Task: Go to videos section and leave a comment on recent video on the  page of Meta
Action: Mouse moved to (681, 195)
Screenshot: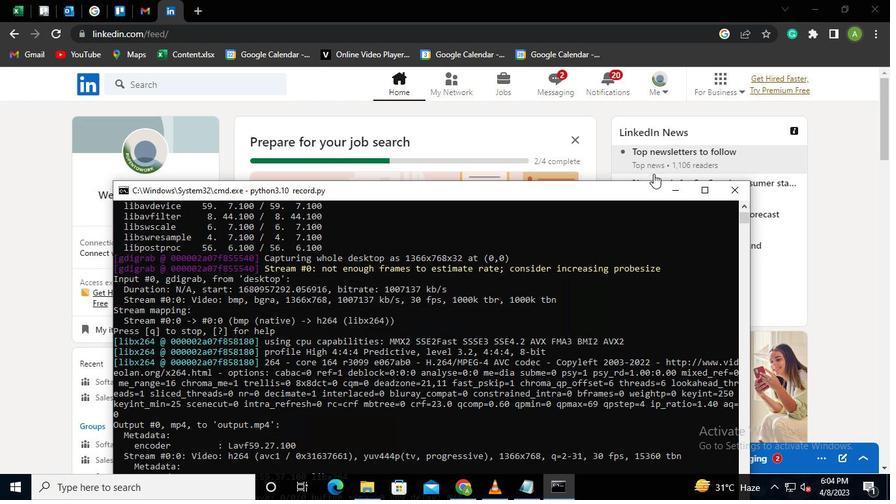
Action: Mouse pressed left at (681, 195)
Screenshot: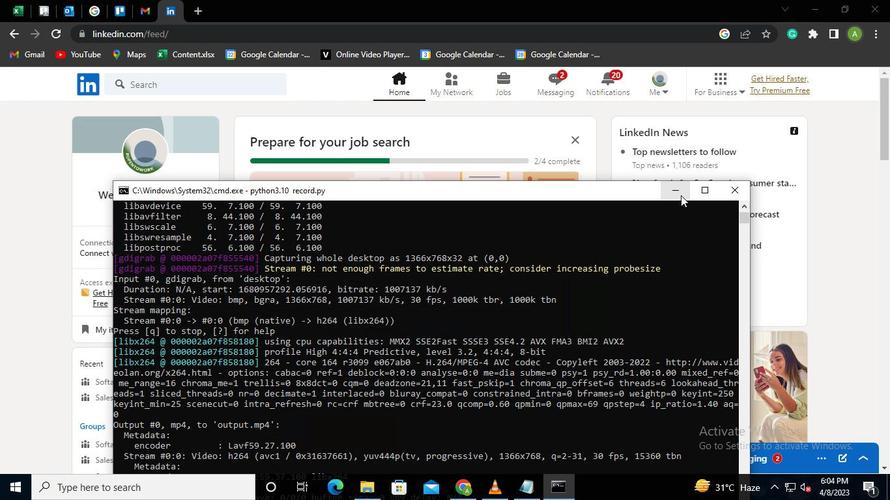 
Action: Mouse moved to (147, 82)
Screenshot: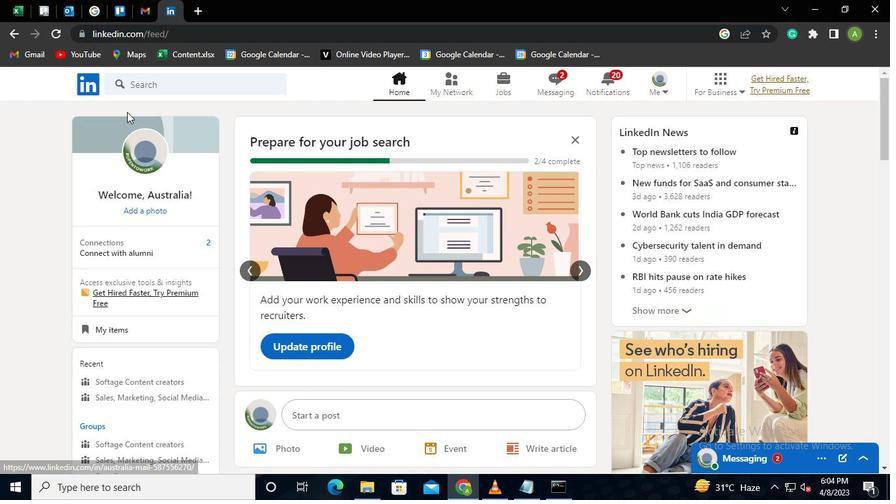 
Action: Mouse pressed left at (147, 82)
Screenshot: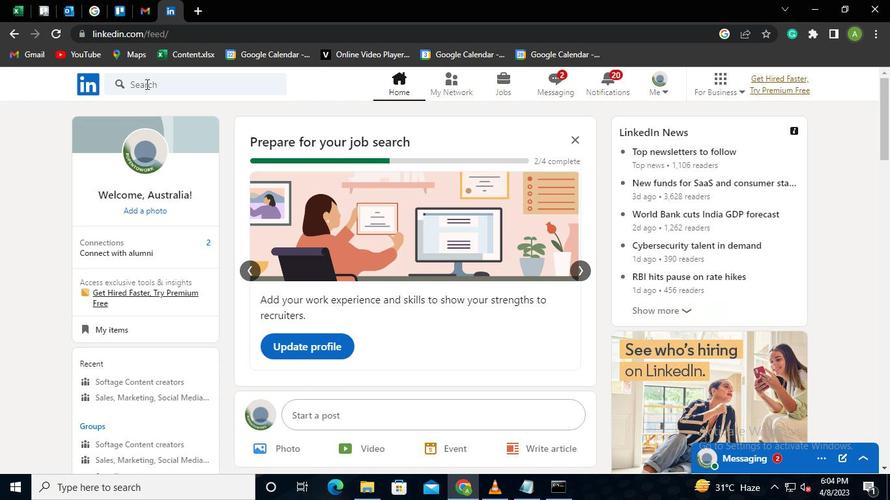 
Action: Mouse moved to (144, 144)
Screenshot: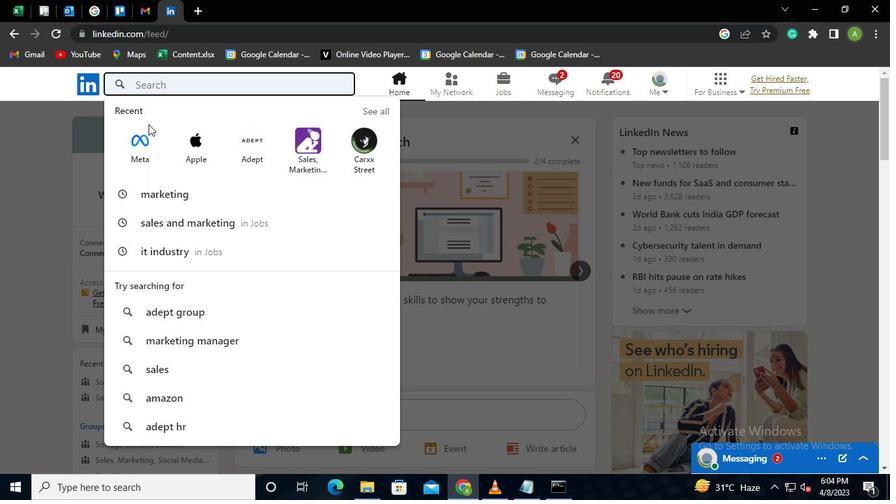 
Action: Mouse pressed left at (144, 144)
Screenshot: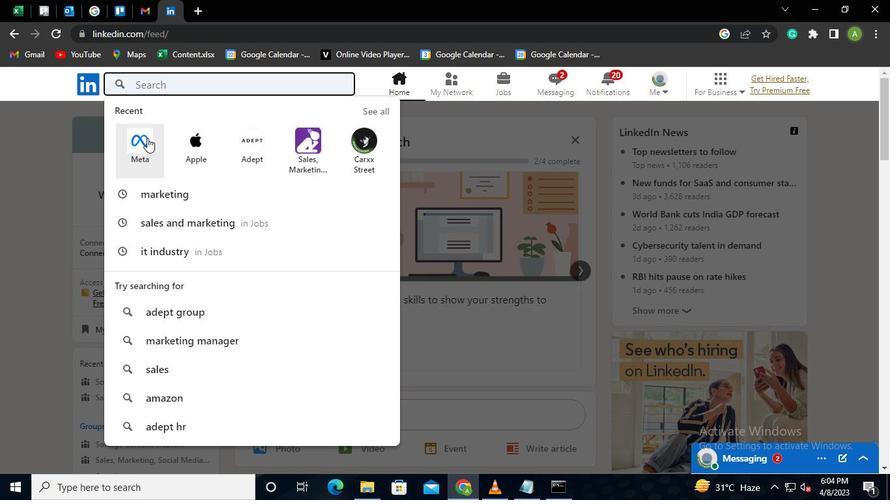 
Action: Mouse moved to (308, 156)
Screenshot: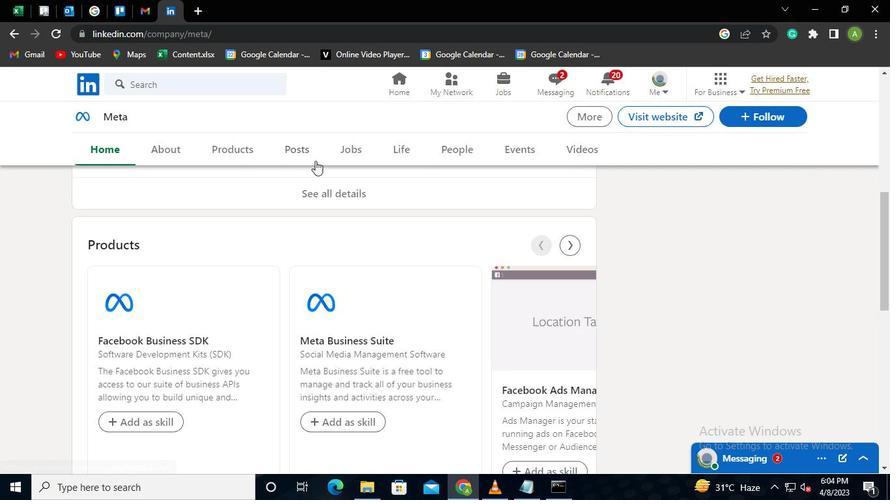 
Action: Mouse pressed left at (308, 156)
Screenshot: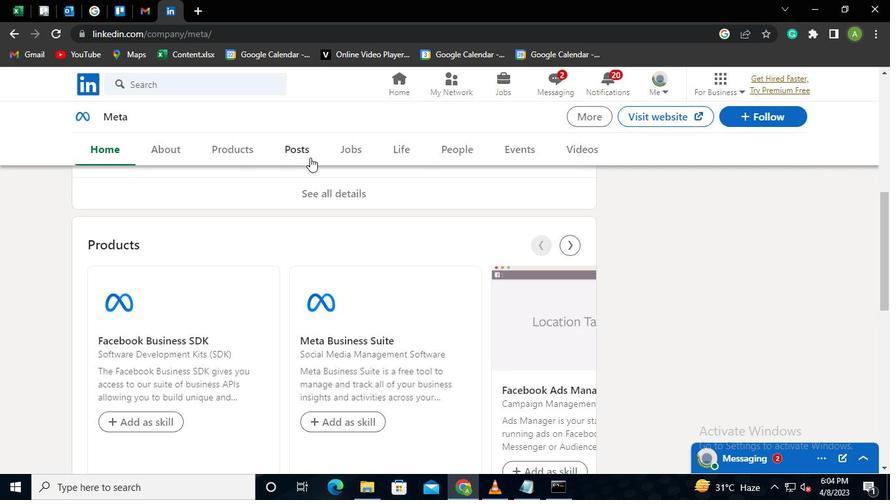 
Action: Mouse moved to (318, 358)
Screenshot: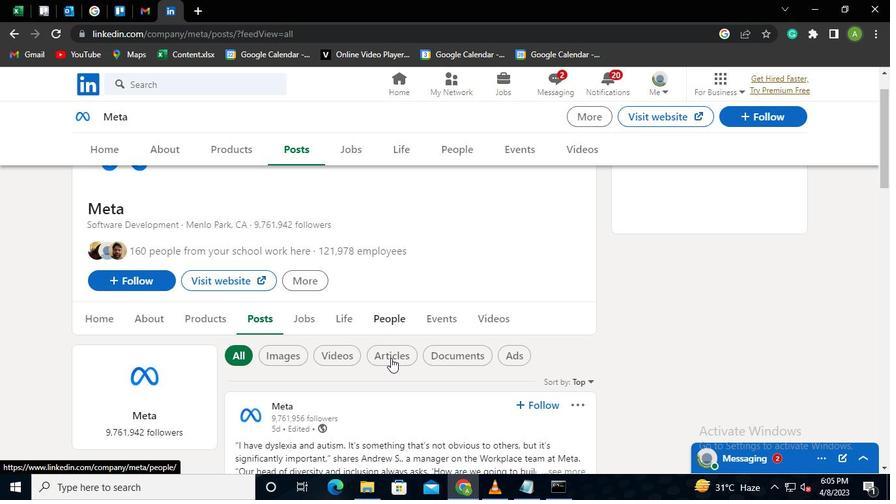 
Action: Mouse pressed left at (318, 358)
Screenshot: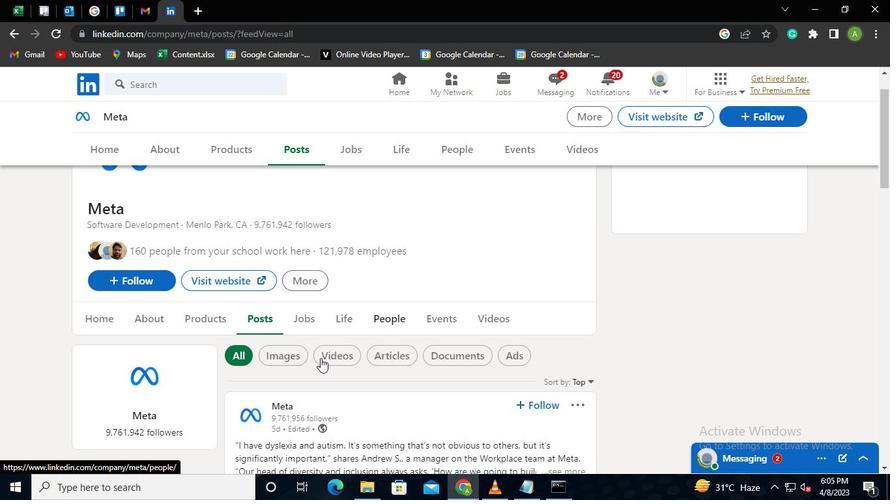 
Action: Mouse moved to (366, 354)
Screenshot: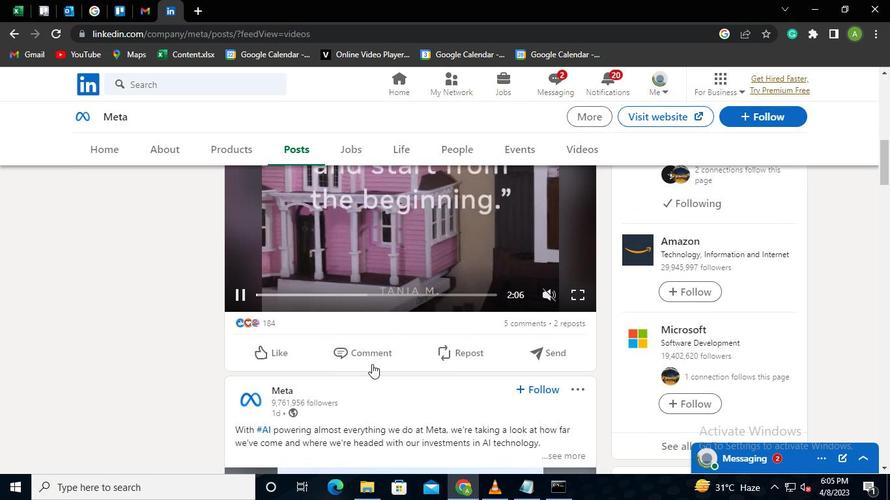 
Action: Mouse pressed left at (366, 354)
Screenshot: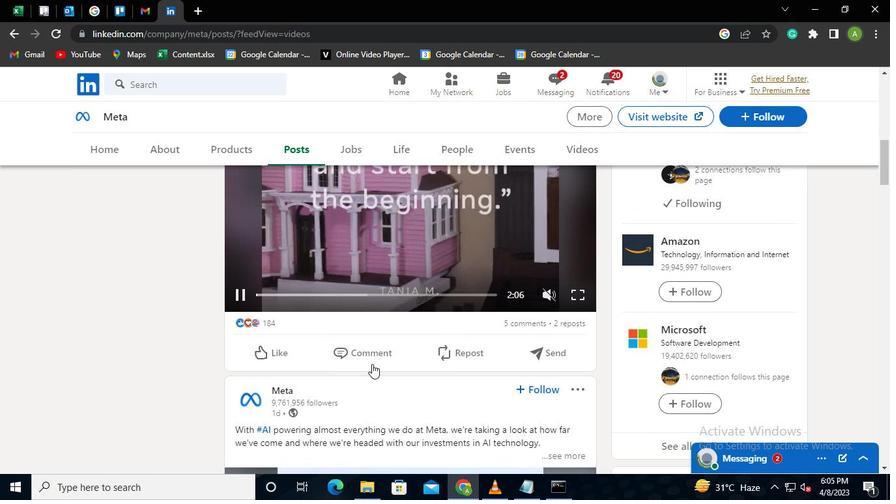 
Action: Mouse moved to (346, 387)
Screenshot: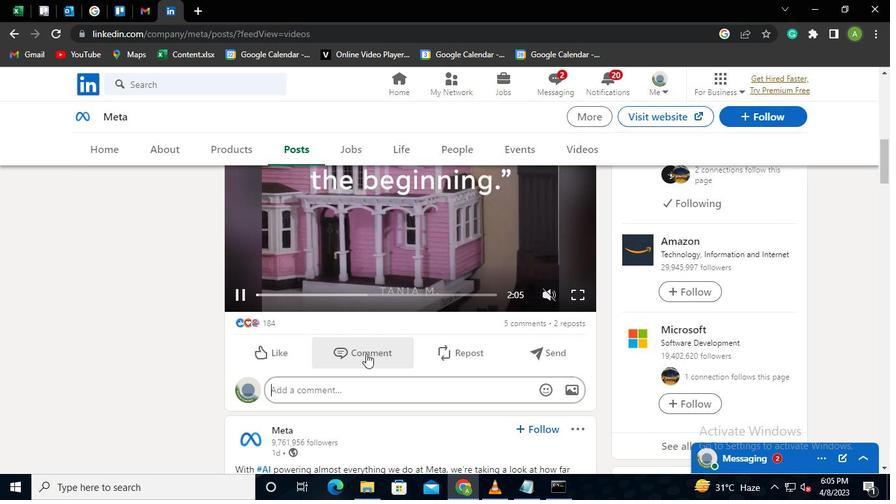 
Action: Mouse pressed left at (346, 387)
Screenshot: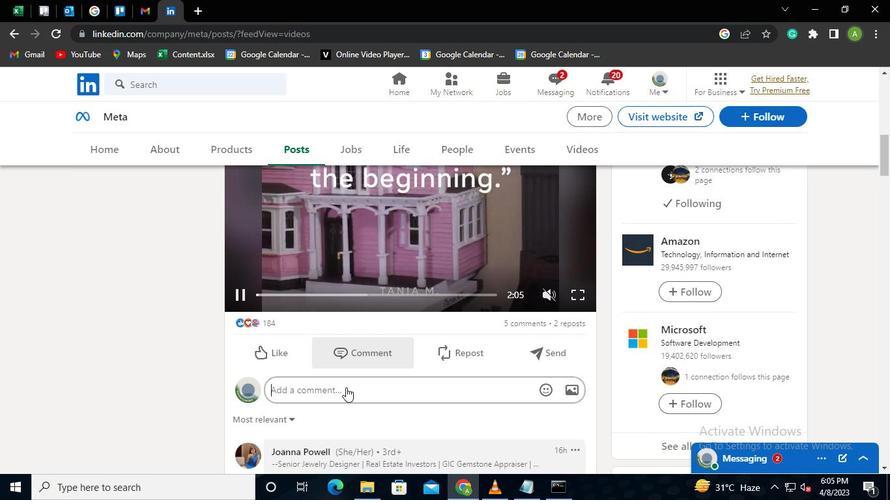 
Action: Mouse moved to (357, 389)
Screenshot: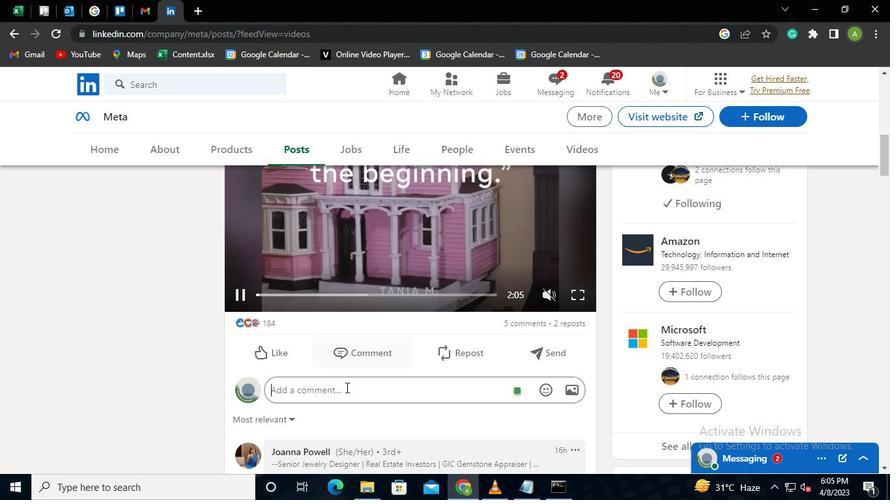 
Action: Mouse pressed left at (357, 389)
Screenshot: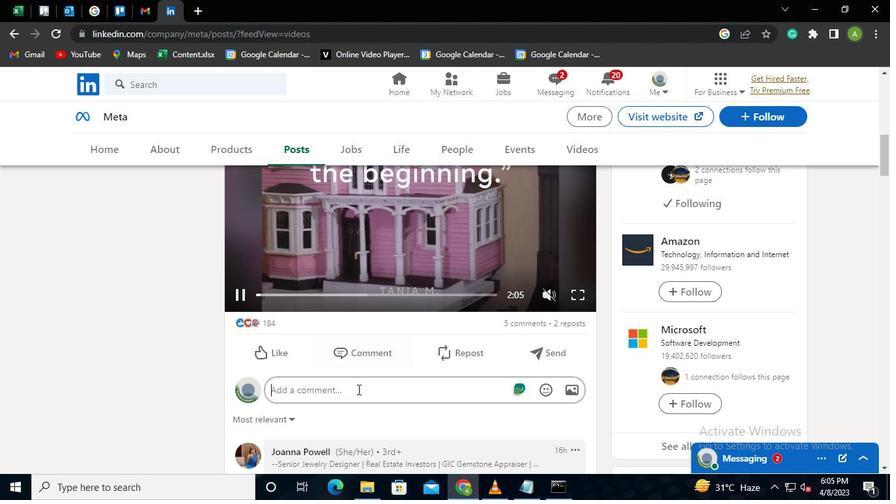 
Action: Keyboard Key.shift
Screenshot: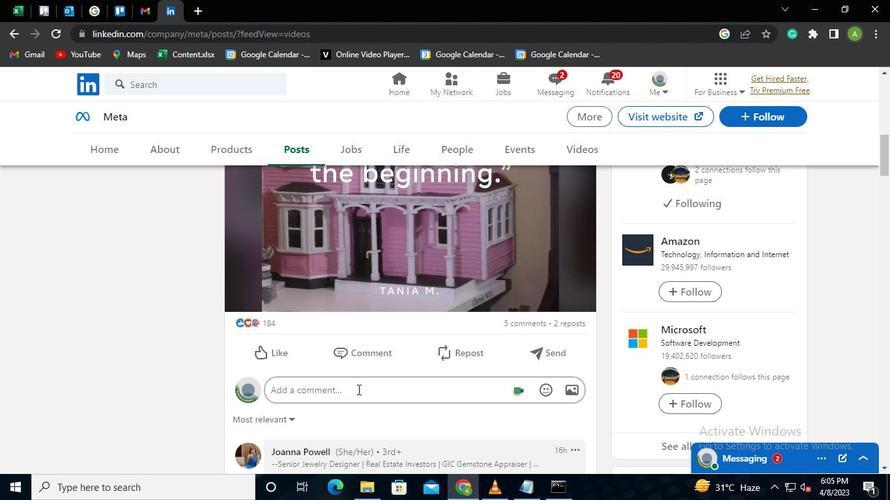 
Action: Keyboard I
Screenshot: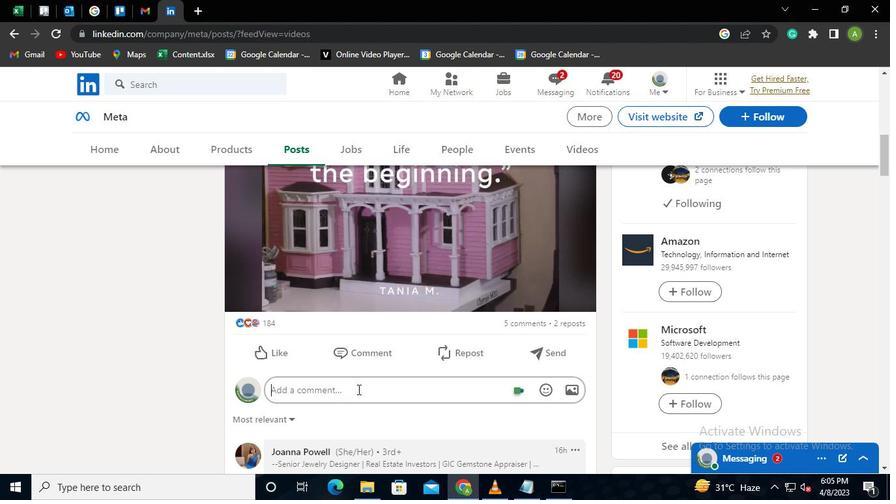 
Action: Keyboard t
Screenshot: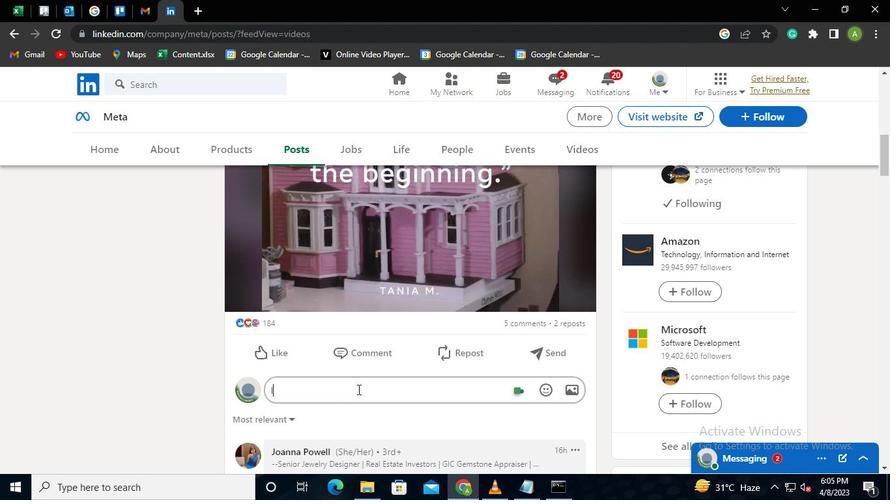 
Action: Keyboard Key.space
Screenshot: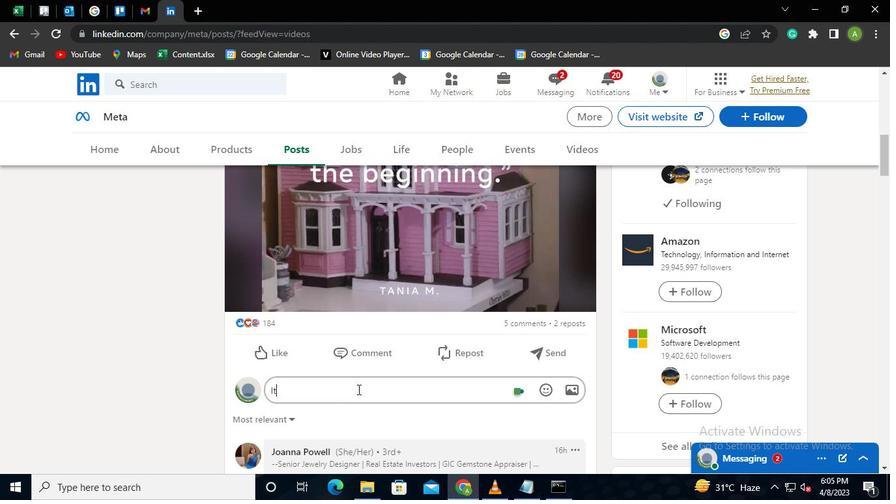 
Action: Keyboard i
Screenshot: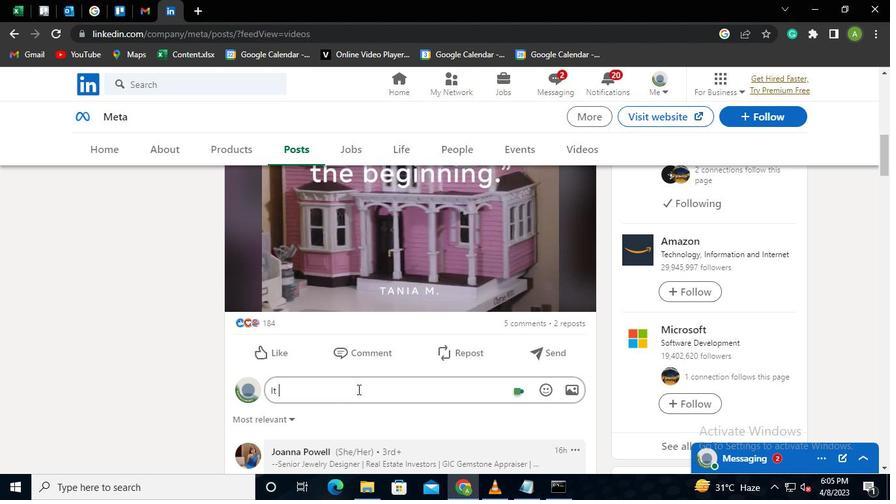 
Action: Keyboard s
Screenshot: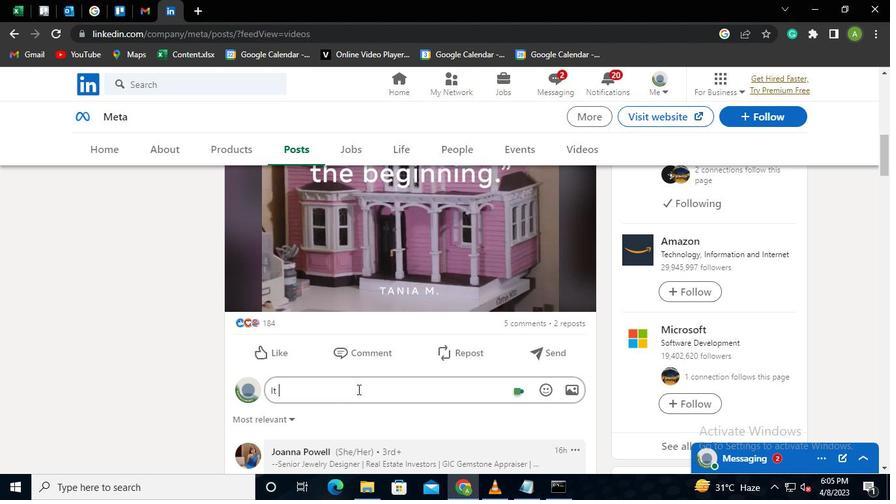 
Action: Keyboard Key.space
Screenshot: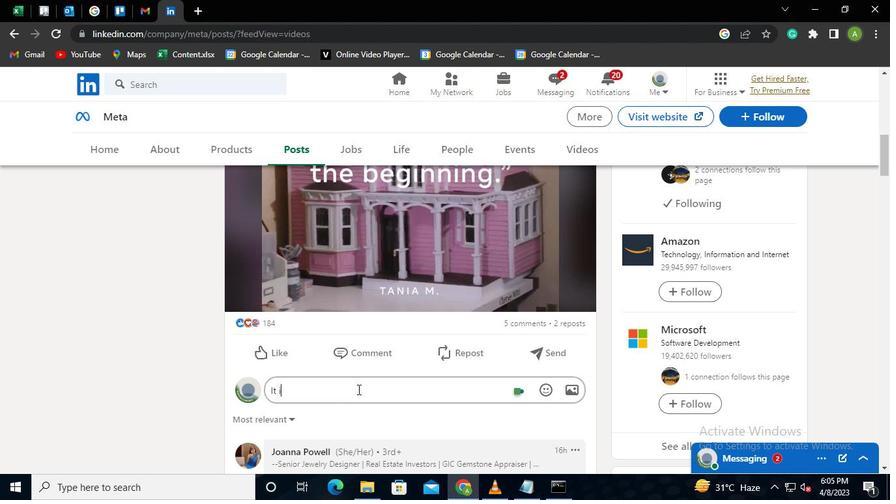 
Action: Keyboard w
Screenshot: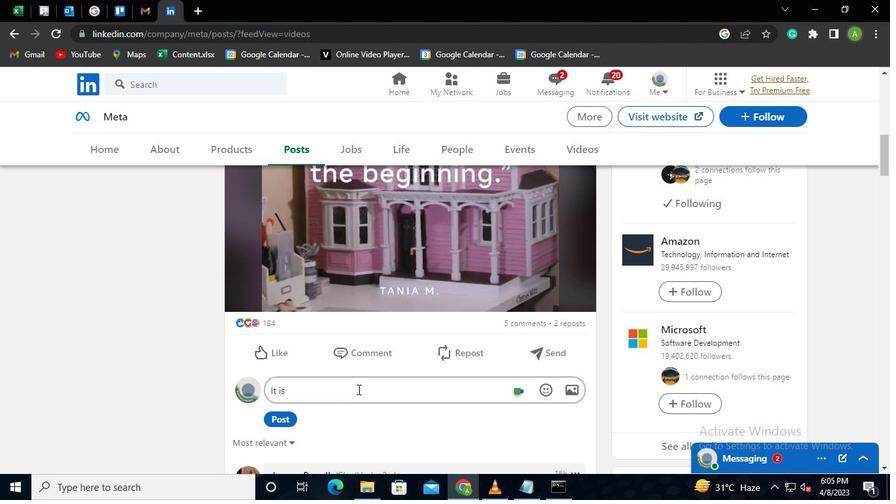 
Action: Keyboard e
Screenshot: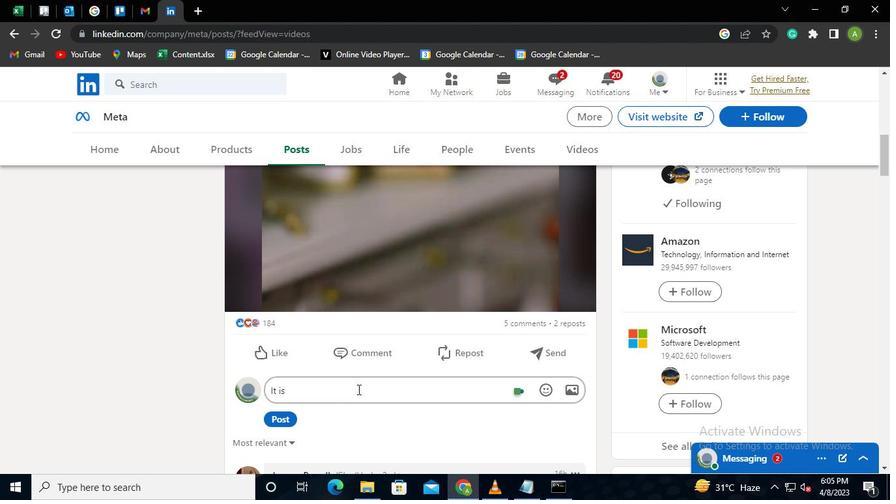 
Action: Keyboard Key.backspace
Screenshot: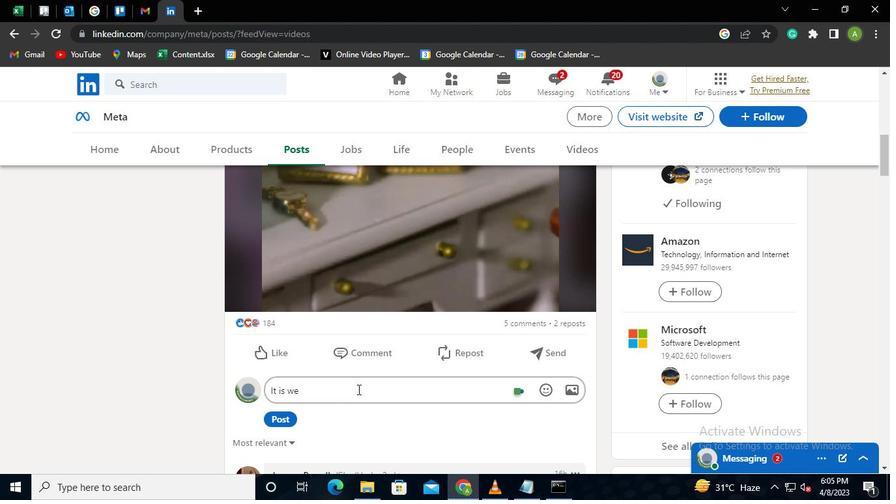 
Action: Keyboard Key.backspace
Screenshot: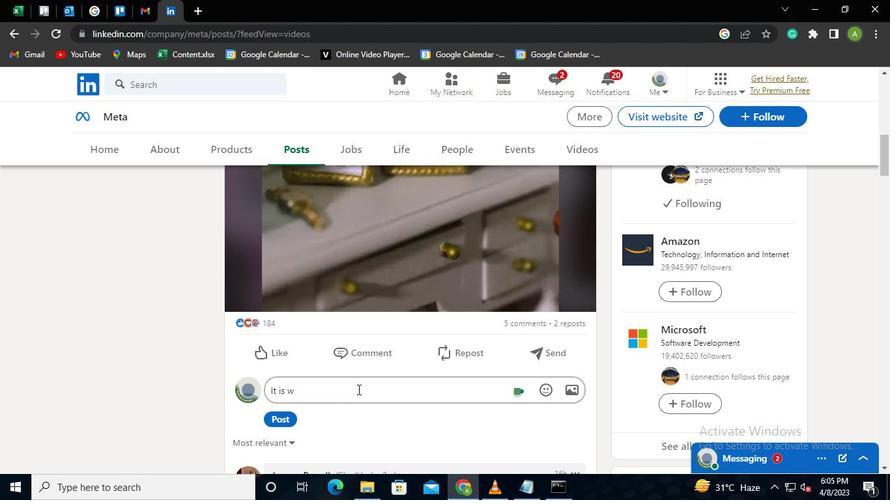 
Action: Keyboard a
Screenshot: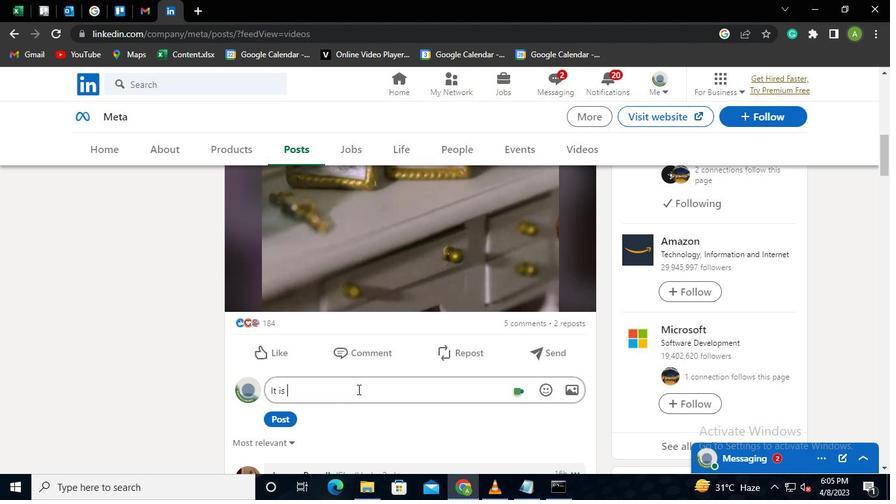 
Action: Keyboard w
Screenshot: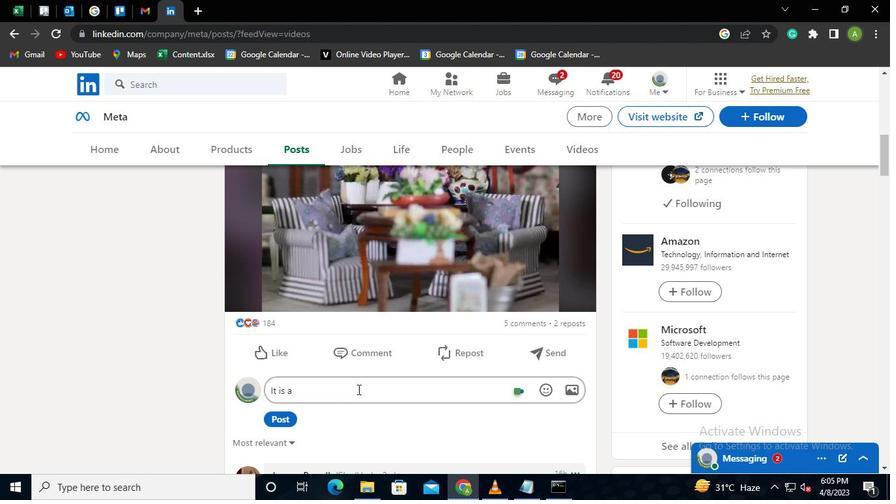 
Action: Keyboard e
Screenshot: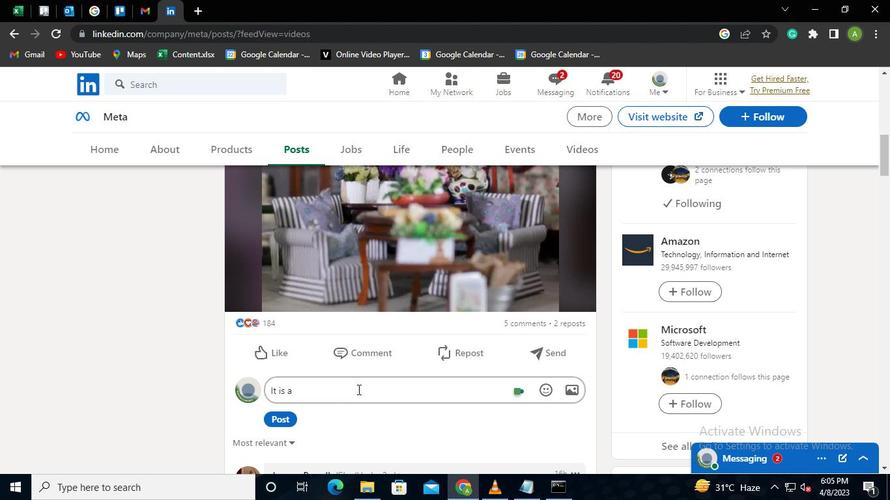 
Action: Keyboard s
Screenshot: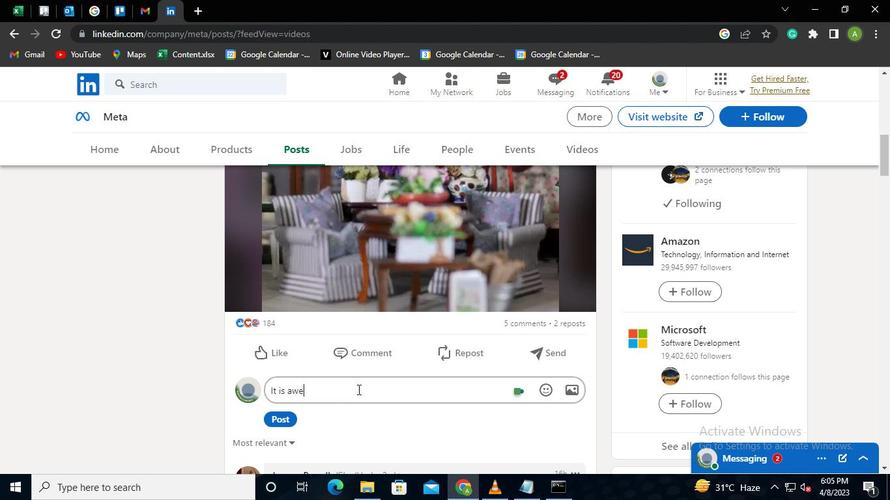 
Action: Keyboard o
Screenshot: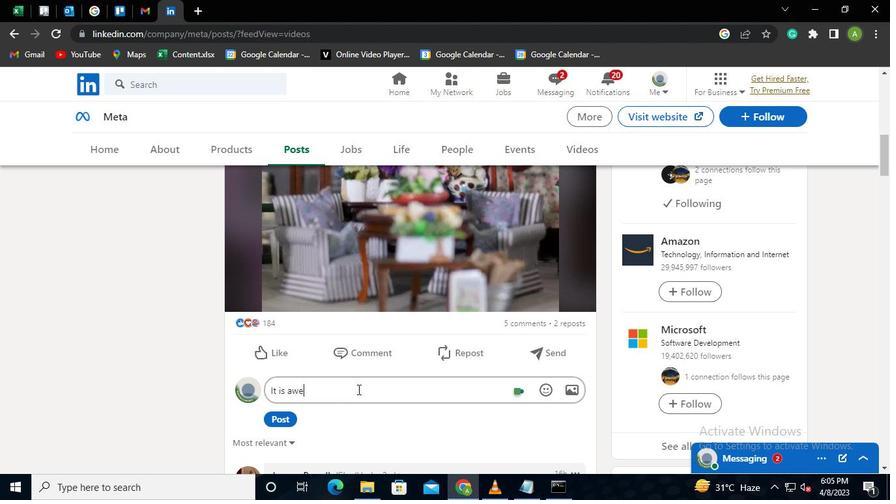 
Action: Keyboard m
Screenshot: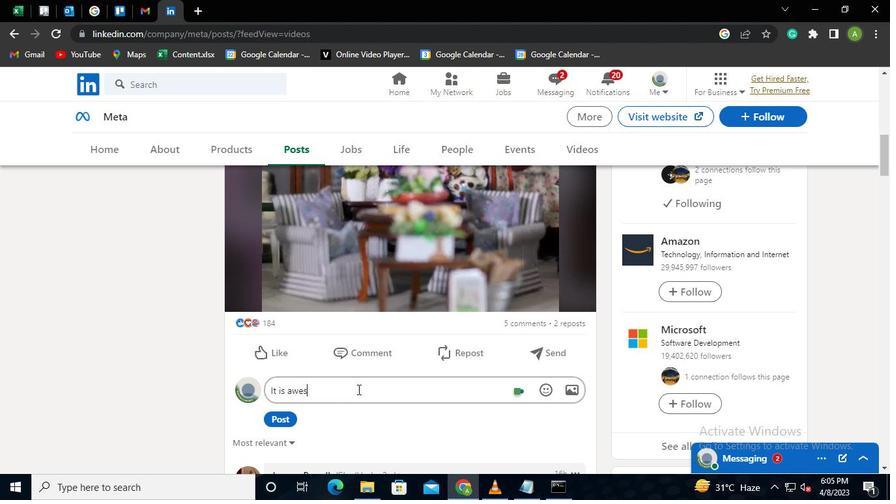 
Action: Keyboard w
Screenshot: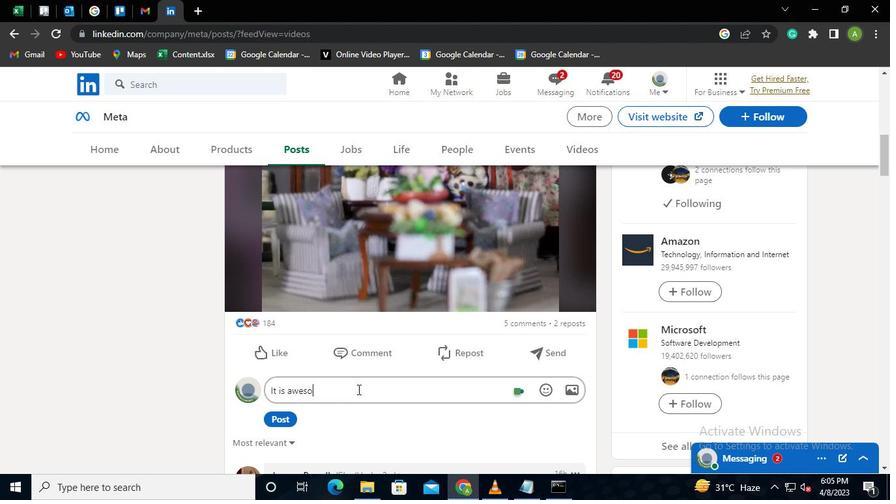 
Action: Keyboard Key.backspace
Screenshot: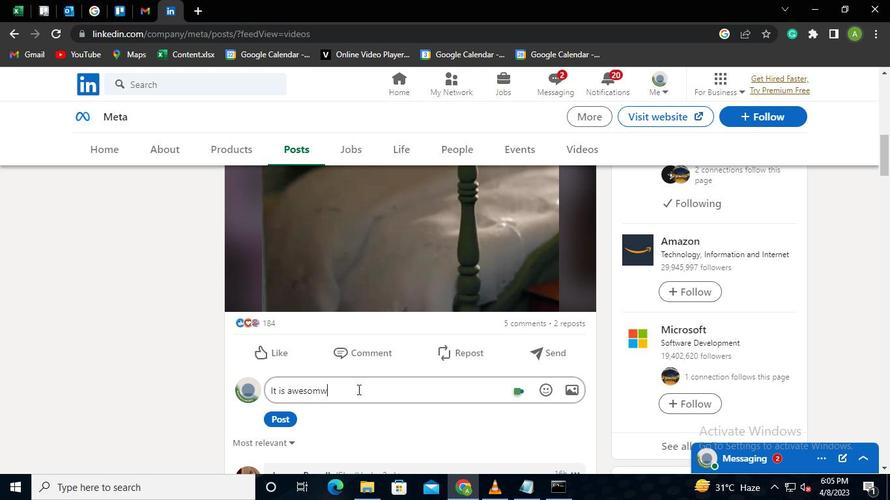
Action: Keyboard e
Screenshot: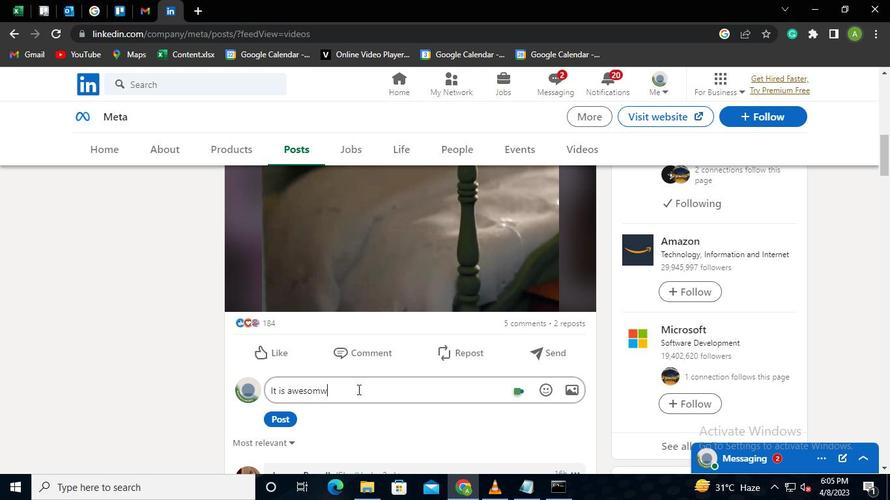 
Action: Mouse moved to (279, 419)
Screenshot: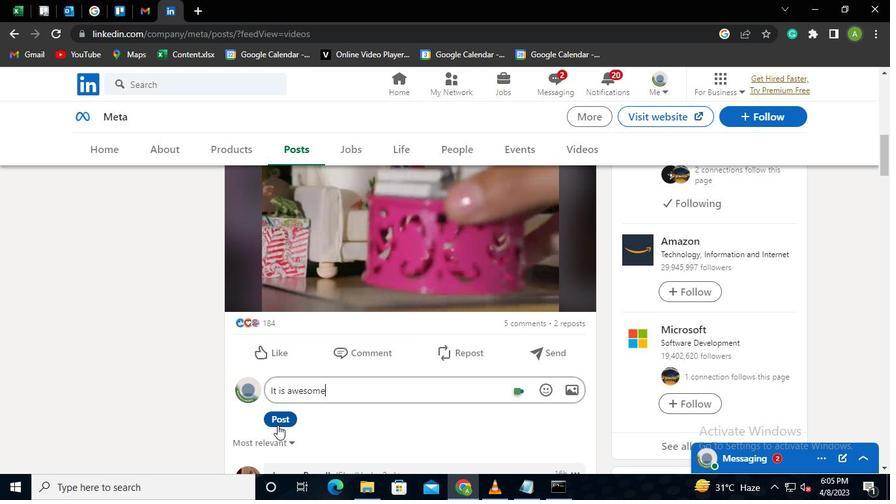 
Action: Mouse pressed left at (279, 419)
Screenshot: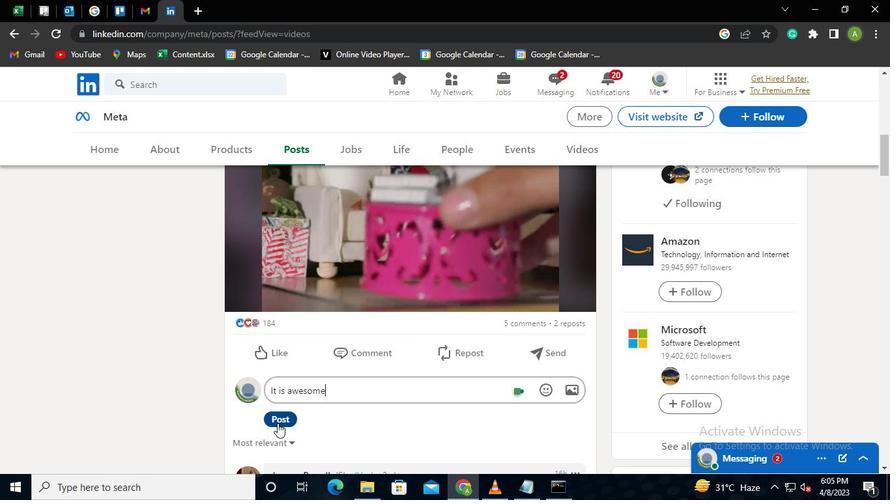 
Action: Mouse moved to (562, 487)
Screenshot: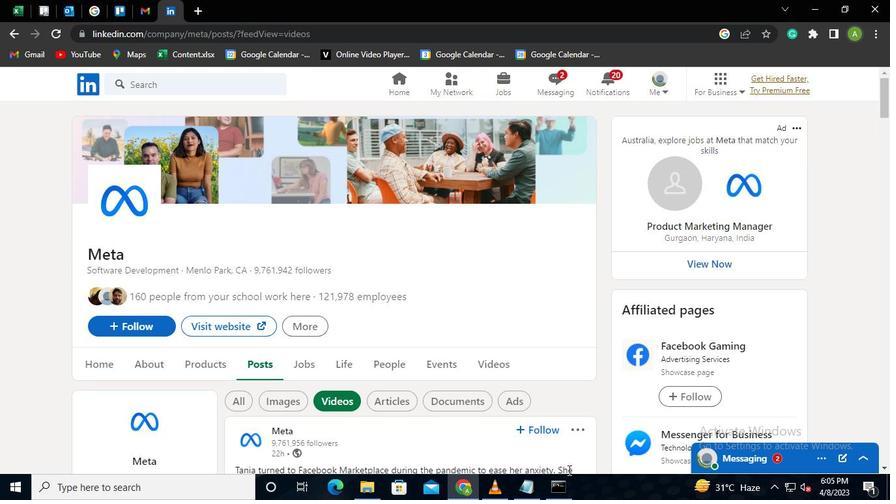 
Action: Mouse pressed left at (562, 487)
Screenshot: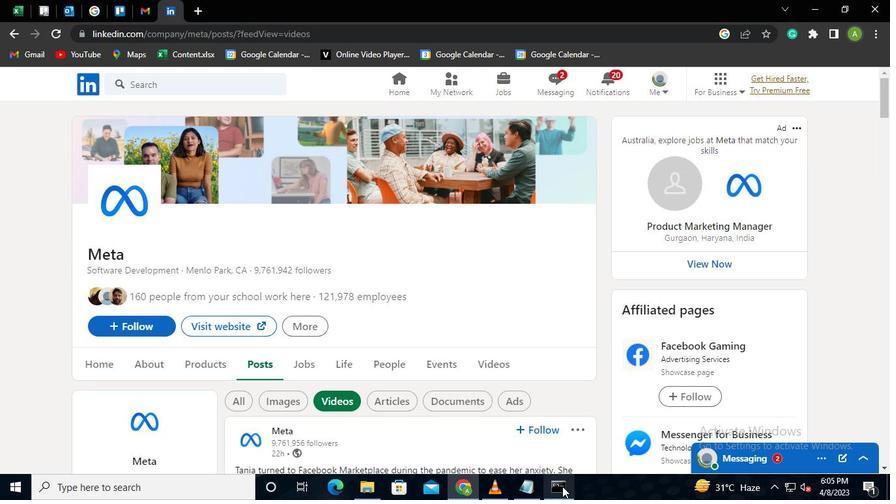 
Action: Mouse moved to (733, 188)
Screenshot: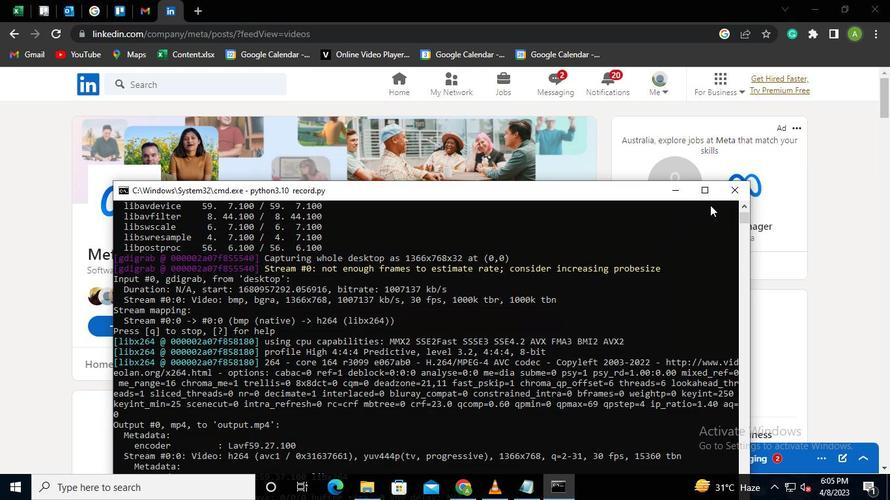 
Action: Mouse pressed left at (733, 188)
Screenshot: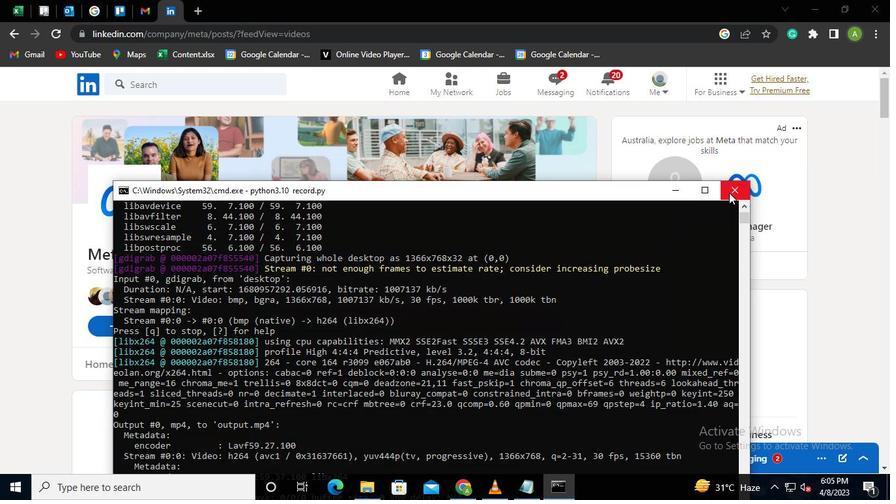 
